 Task: Create New Customer with Customer Name: Alcohaul Beer, Spirits, & Wine, Billing Address Line1: 1139 Sharon Lane, Billing Address Line2:  South Bend, Billing Address Line3:  Indiana 46625
Action: Mouse moved to (168, 34)
Screenshot: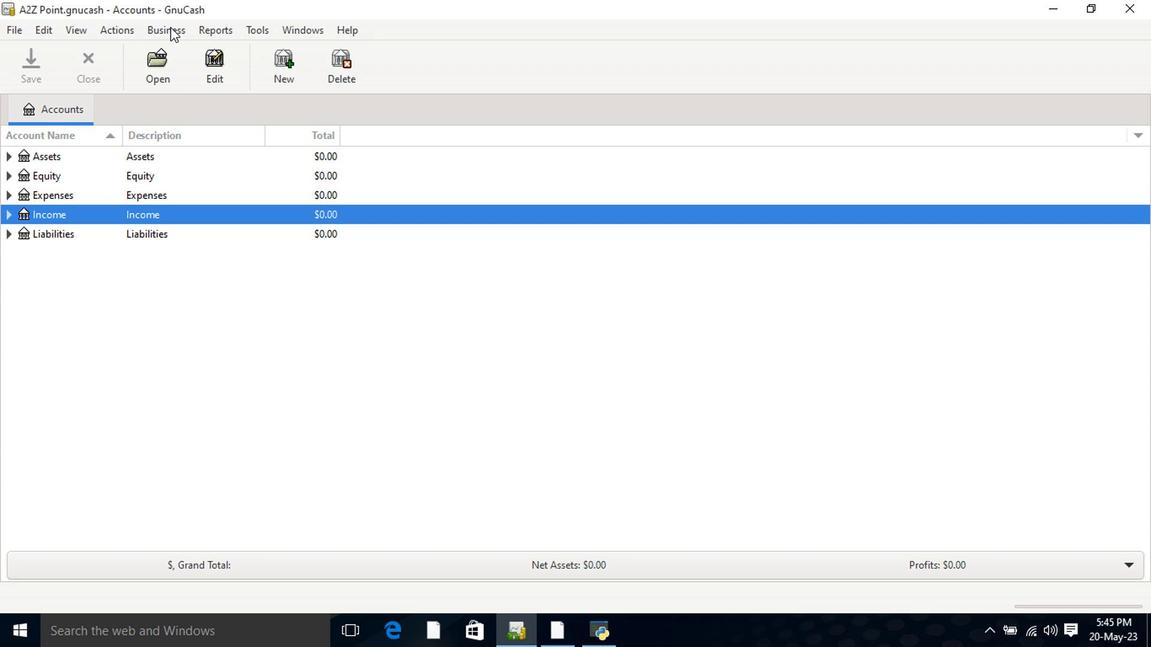 
Action: Mouse pressed left at (168, 34)
Screenshot: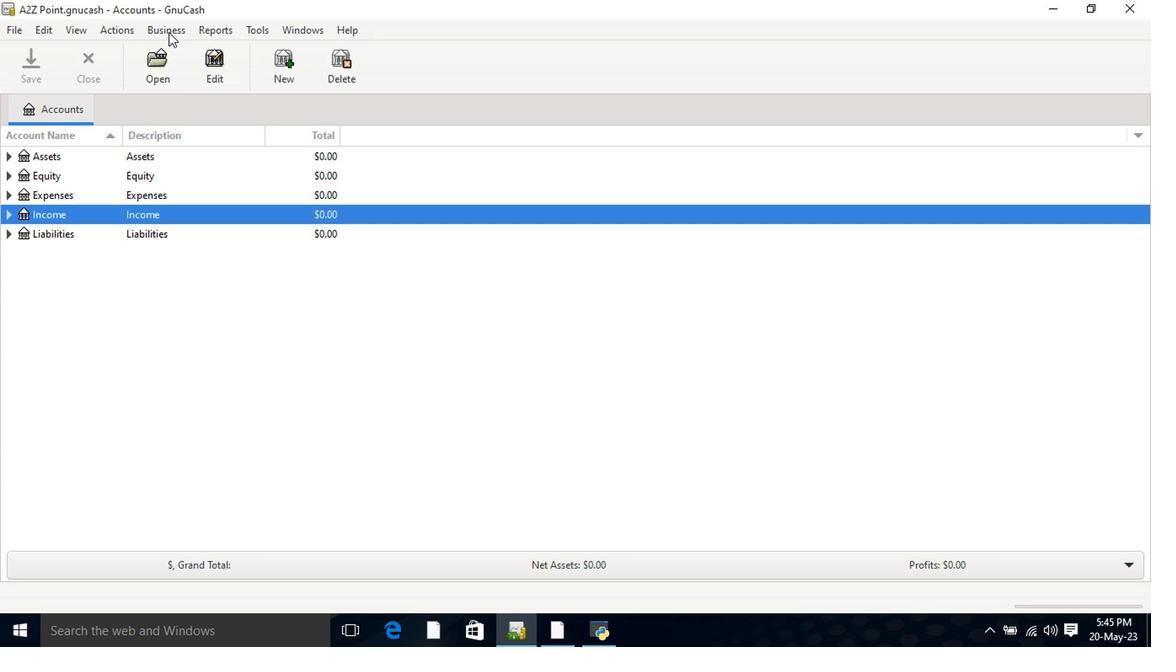
Action: Mouse moved to (362, 74)
Screenshot: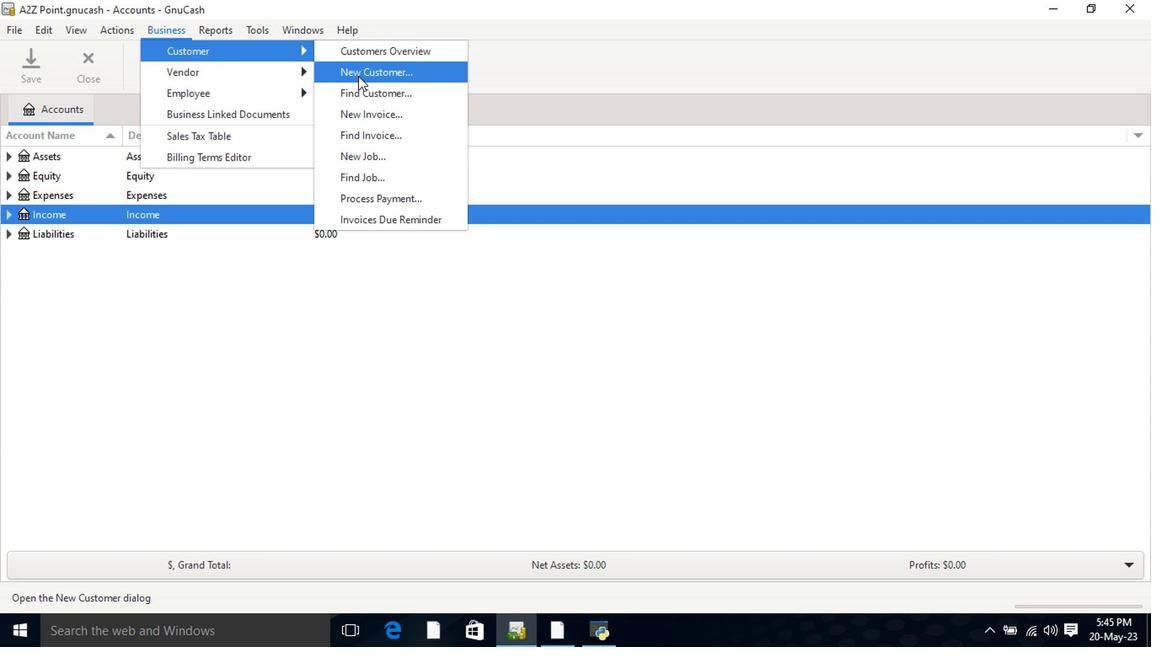 
Action: Mouse pressed left at (362, 74)
Screenshot: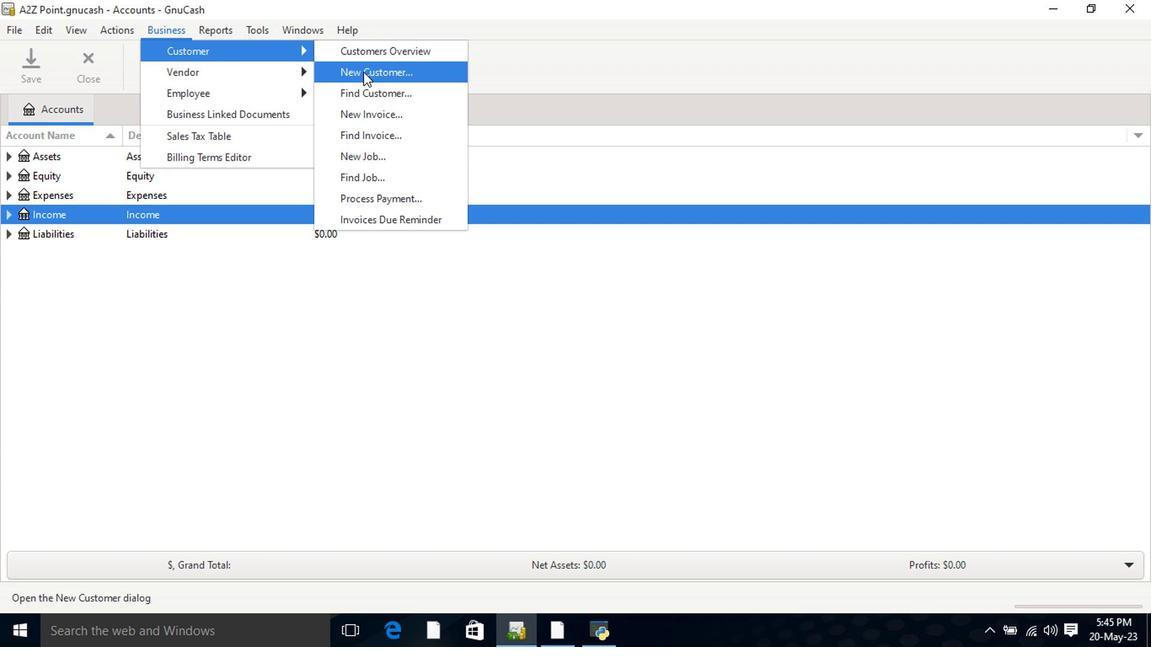 
Action: Mouse moved to (643, 235)
Screenshot: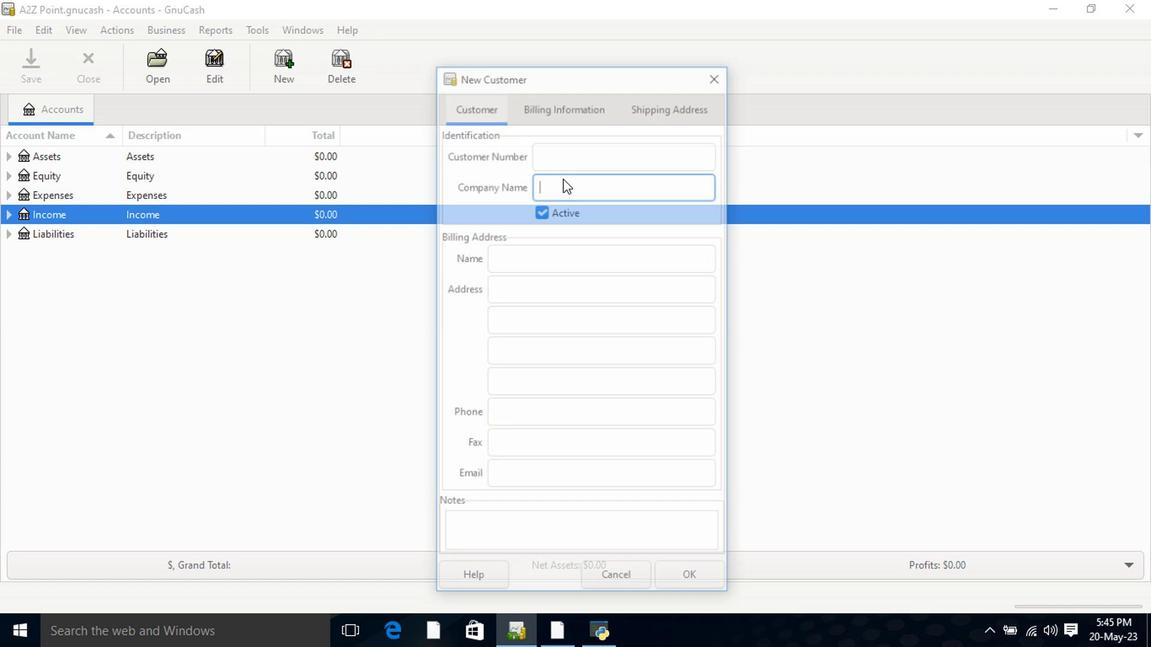 
Action: Key pressed <Key.shift>Alcohul<Key.space><Key.shift>Beer,<Key.space><Key.shift>Spirits,<Key.space><Key.shift>&<Key.space><Key.shift>Wh<Key.backspace>ine<Key.tab><Key.tab><Key.tab>1139<Key.space><Key.shift>Sharon<Key.space><Key.shift>Lane<Key.tab><Key.shift>Soth<Key.space><Key.shift>Bend<Key.tab><Key.shift>Indiana<Key.space>46625
Screenshot: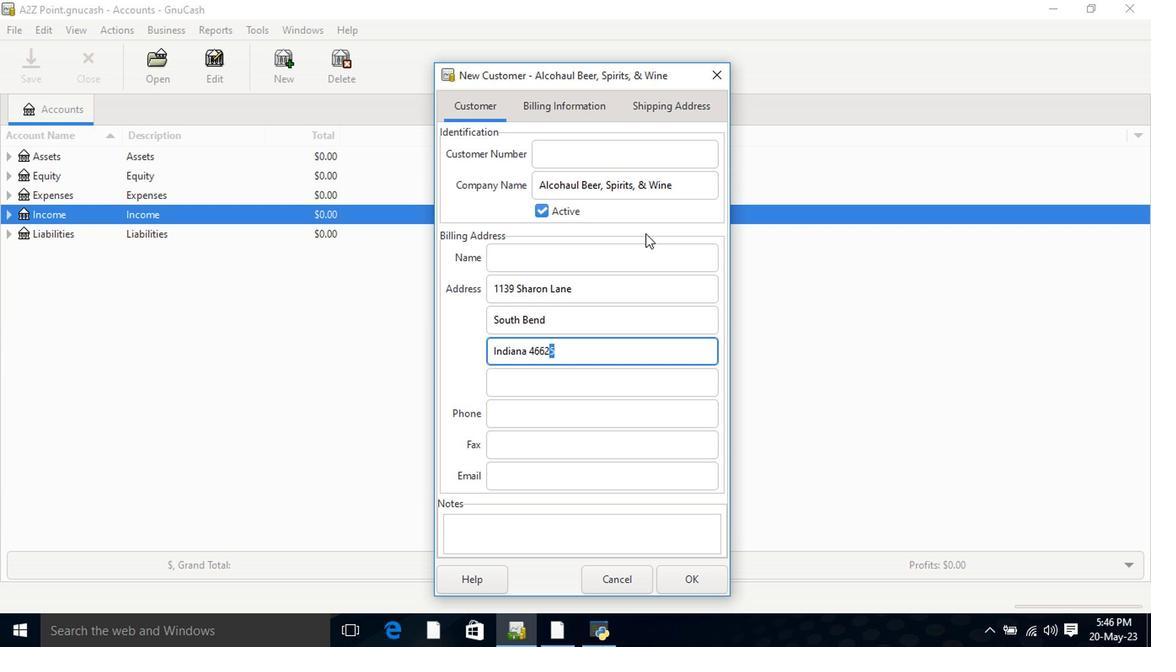 
Action: Mouse moved to (690, 583)
Screenshot: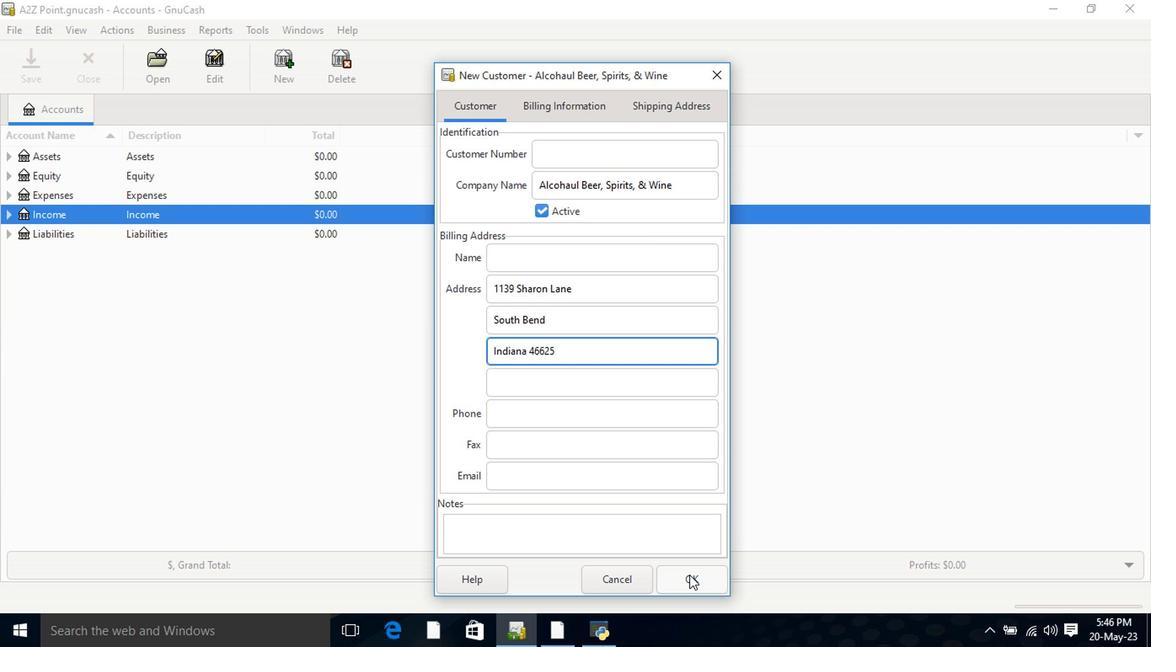 
Action: Mouse pressed left at (690, 583)
Screenshot: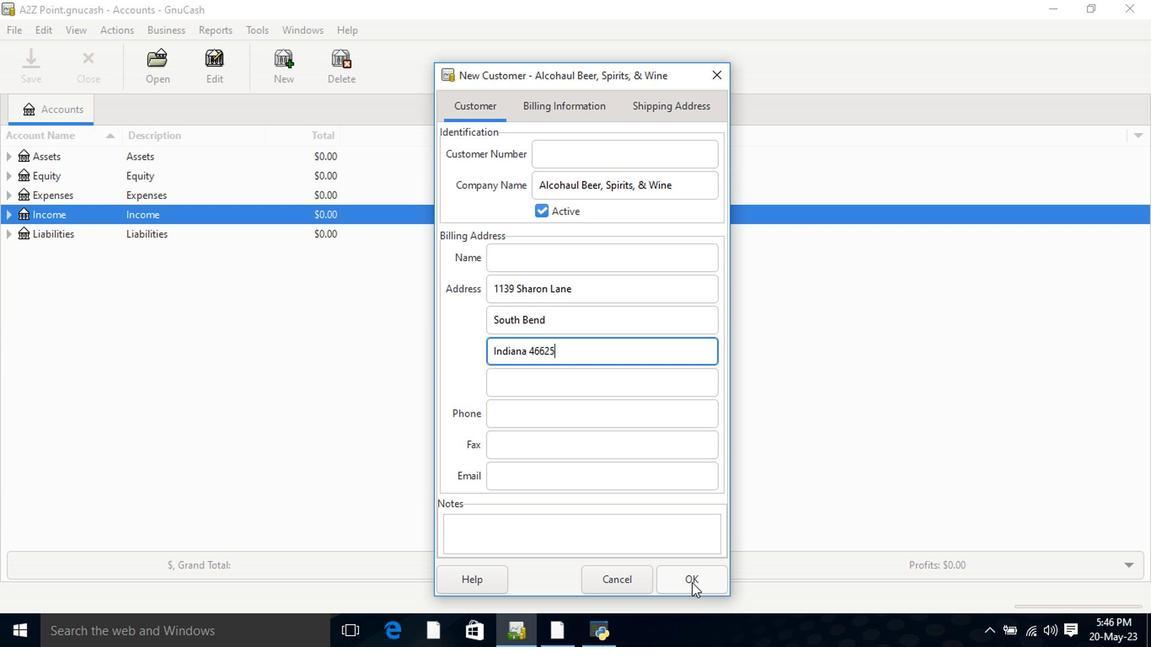 
